 Task: In the  document Remoteworkplan.epub Insert the command  'Viewing'Email the file to   'softage.10@softage.net', with message attached Important: I've emailed you crucial details. Please make sure to go through it thoroughly. and file type: RTF
Action: Mouse moved to (865, 75)
Screenshot: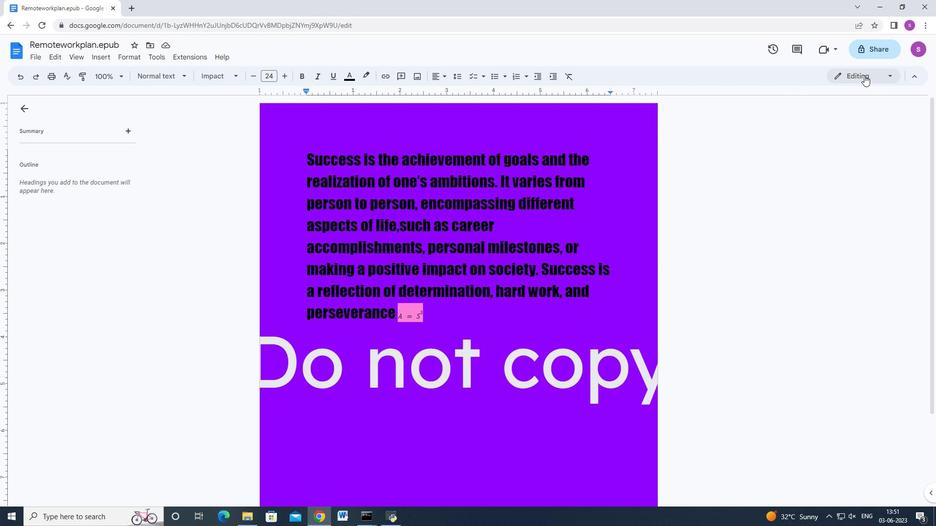 
Action: Mouse pressed left at (865, 75)
Screenshot: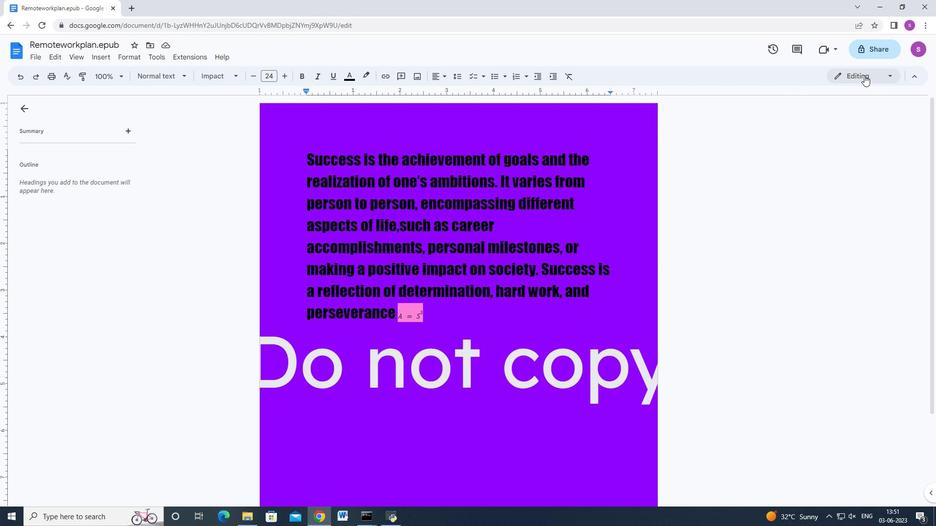 
Action: Mouse moved to (834, 144)
Screenshot: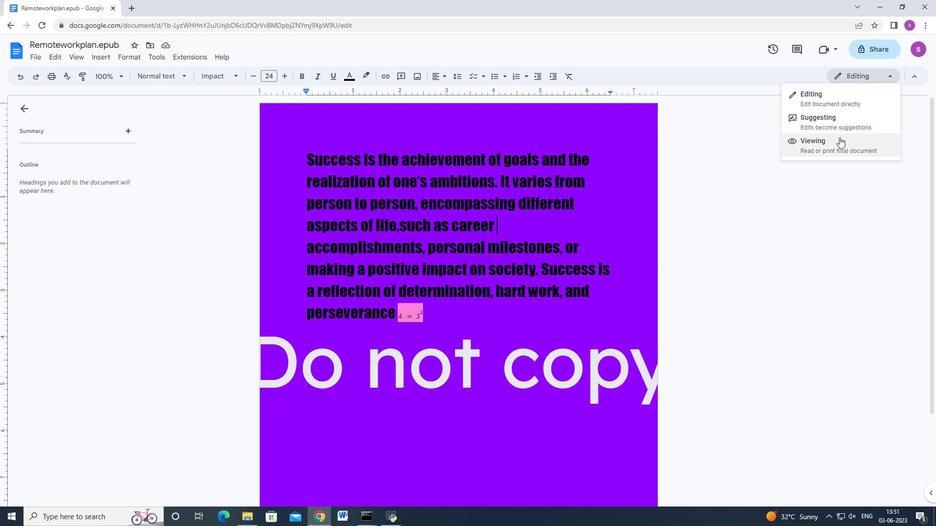 
Action: Mouse pressed left at (834, 144)
Screenshot: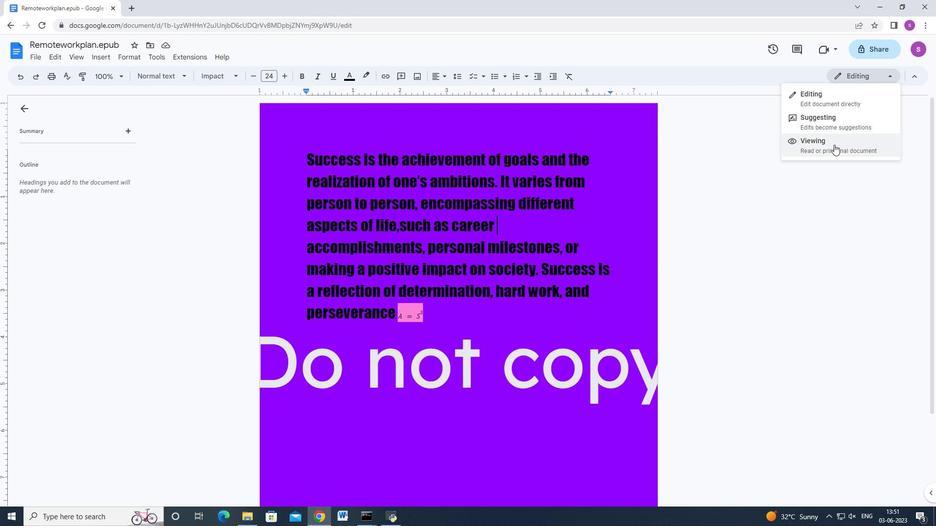 
Action: Mouse moved to (33, 55)
Screenshot: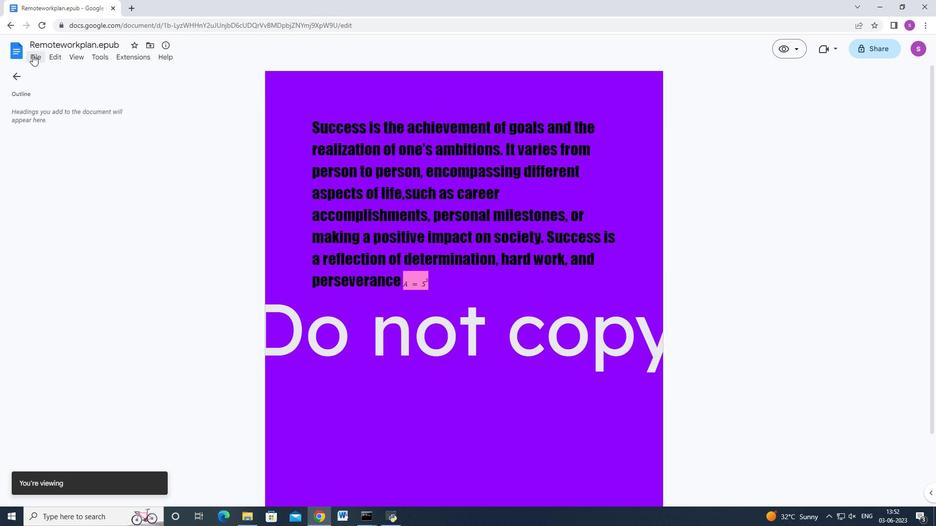 
Action: Mouse pressed left at (33, 55)
Screenshot: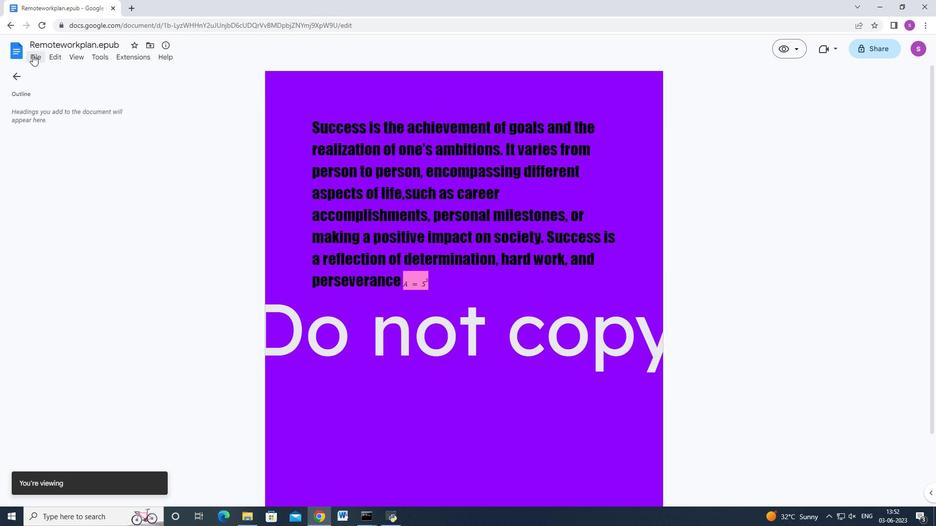 
Action: Mouse moved to (60, 142)
Screenshot: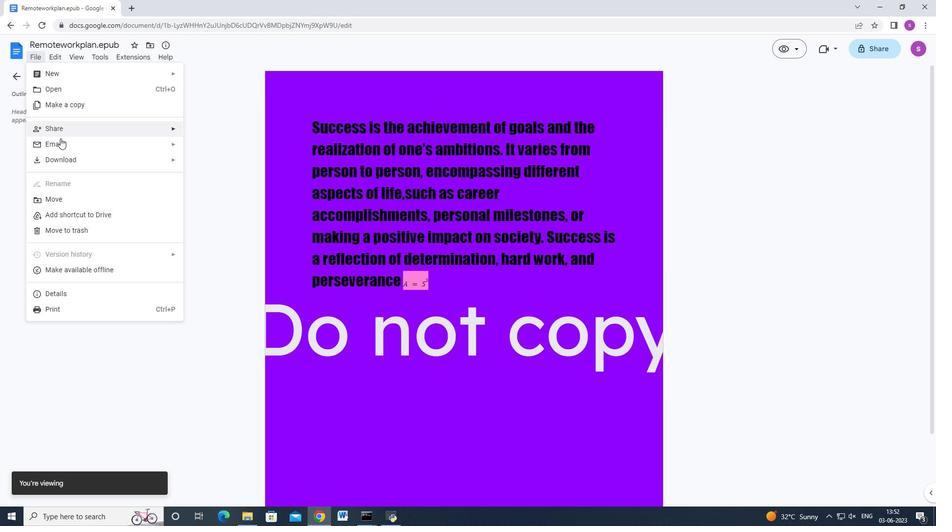 
Action: Mouse pressed left at (60, 142)
Screenshot: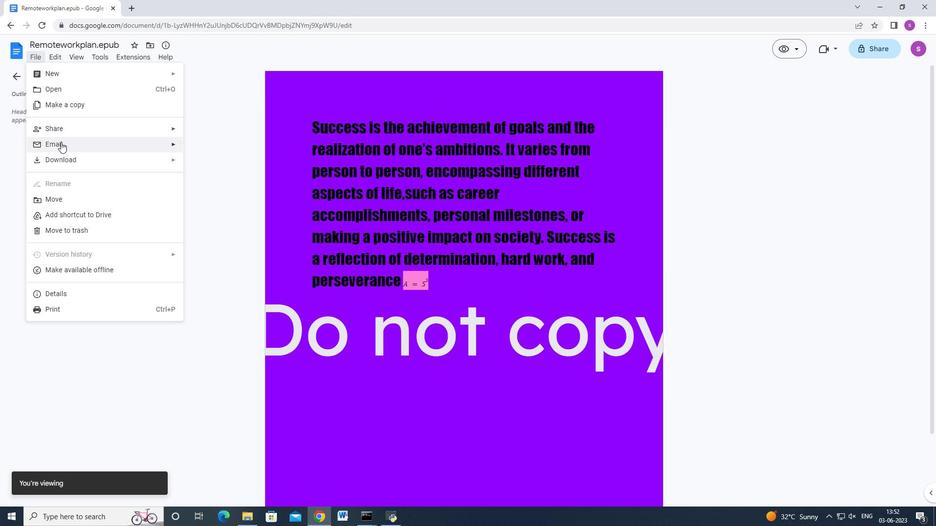 
Action: Mouse moved to (190, 147)
Screenshot: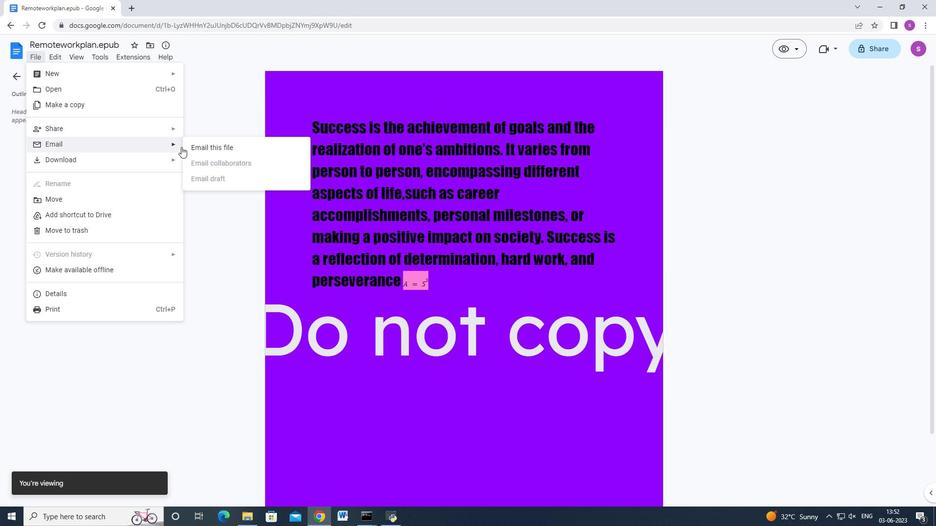 
Action: Mouse pressed left at (190, 147)
Screenshot: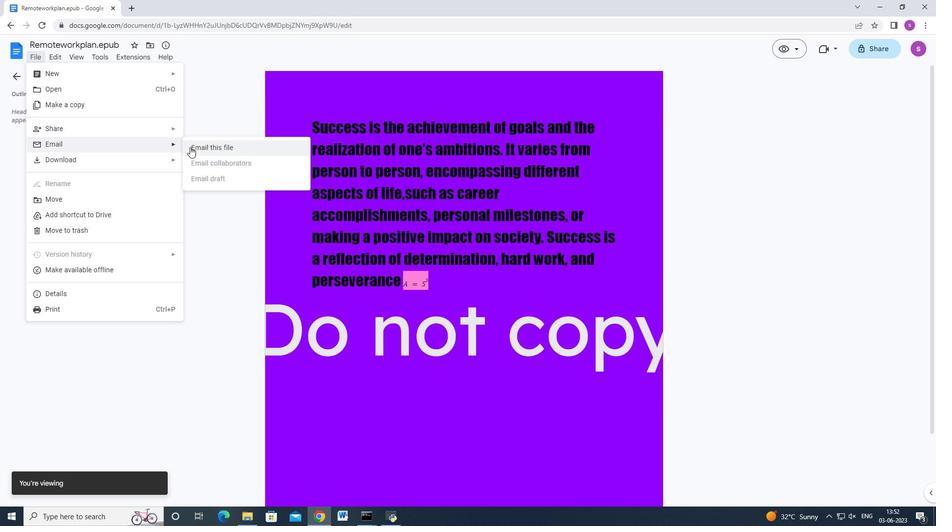 
Action: Mouse moved to (417, 213)
Screenshot: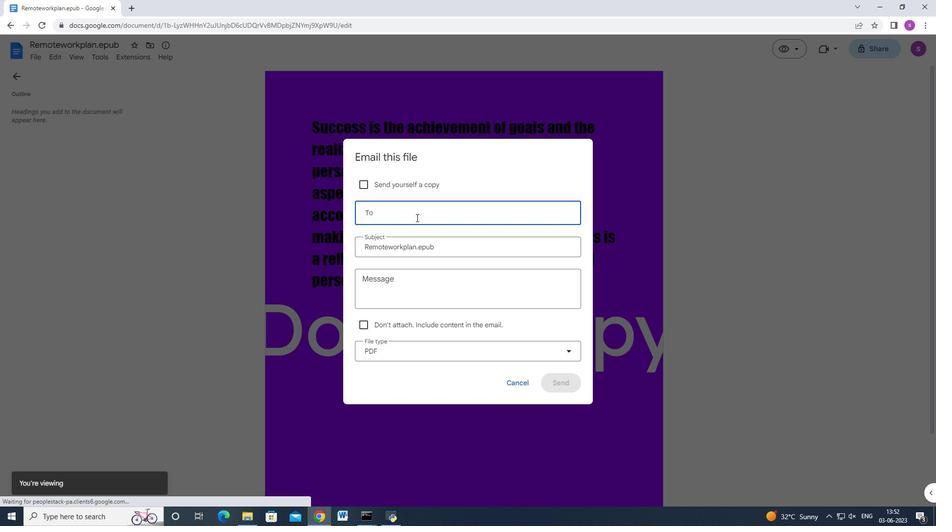 
Action: Key pressed <Key.shift><Key.shift><Key.shift><Key.shift><Key.shift><Key.shift><Key.shift><Key.shift><Key.shift><Key.shift><Key.shift><Key.shift><Key.shift><Key.shift><Key.shift><Key.shift><Key.shift><Key.shift>Softage1<Key.backspace>.10<Key.shift_r>@softage.net<Key.enter>
Screenshot: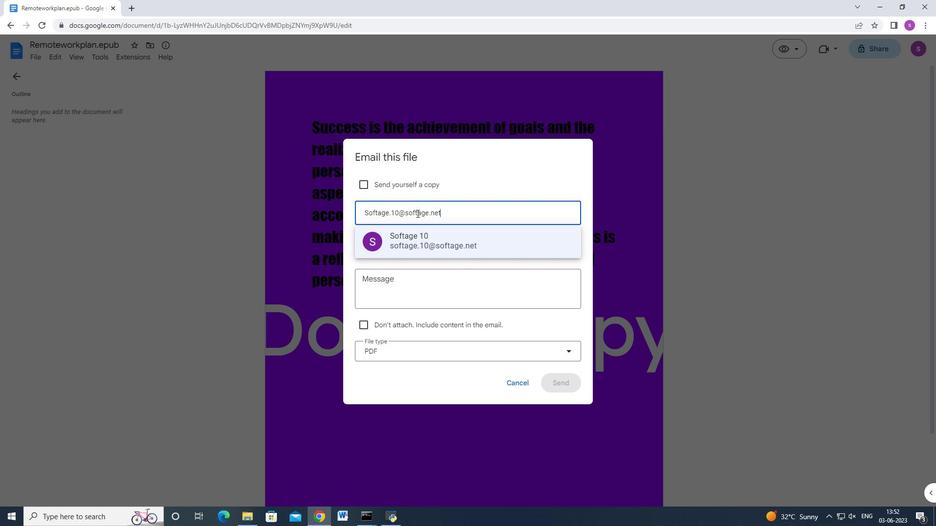 
Action: Mouse moved to (400, 291)
Screenshot: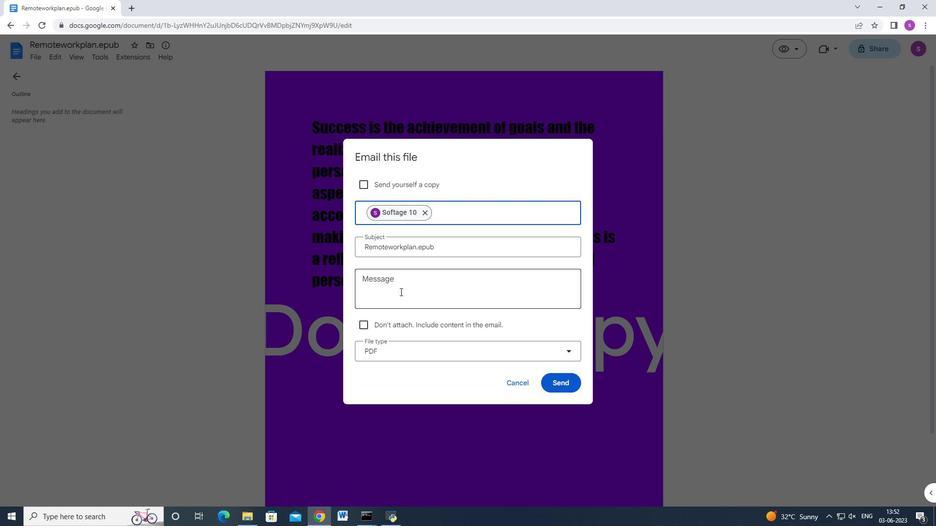
Action: Mouse pressed left at (400, 291)
Screenshot: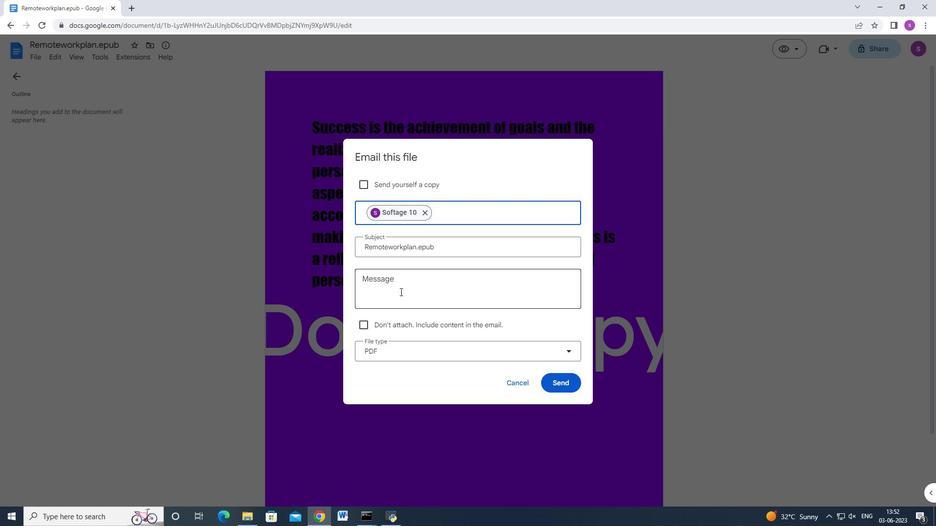 
Action: Key pressed <Key.shift>I've<Key.space>emailed<Key.space>t<Key.backspace>you<Key.space>crucial<Key.space>details.<Key.space><Key.shift>Please<Key.space>make<Key.space>sure<Key.space>to<Key.space>go<Key.space>through<Key.space>it<Key.space>thoroughly.
Screenshot: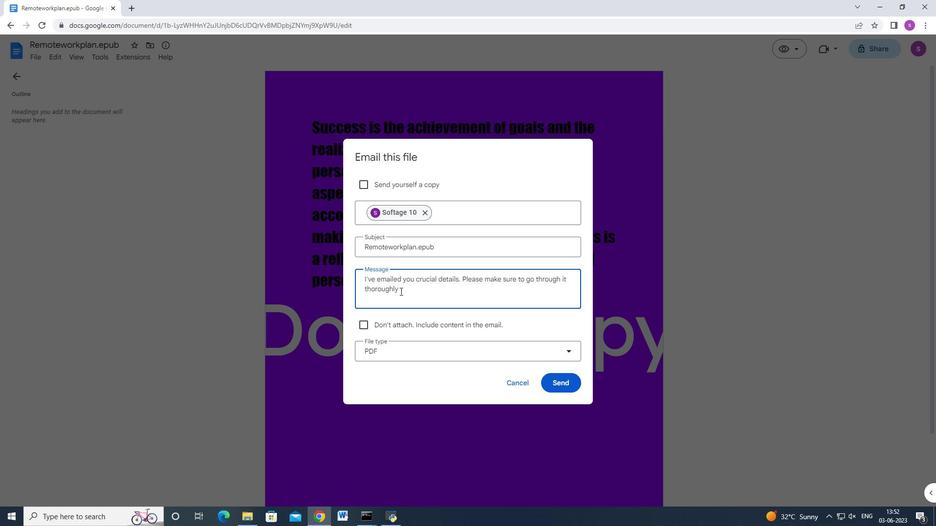 
Action: Mouse moved to (403, 362)
Screenshot: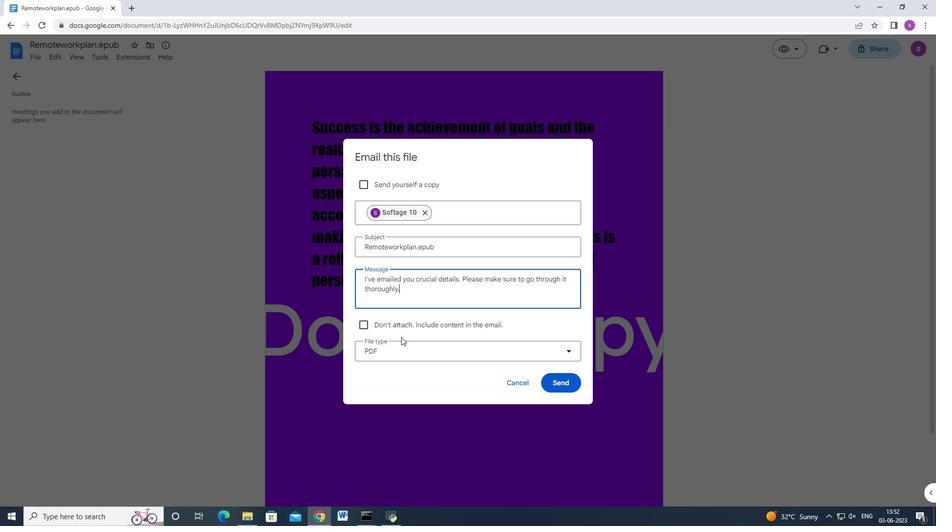 
Action: Mouse pressed left at (403, 362)
Screenshot: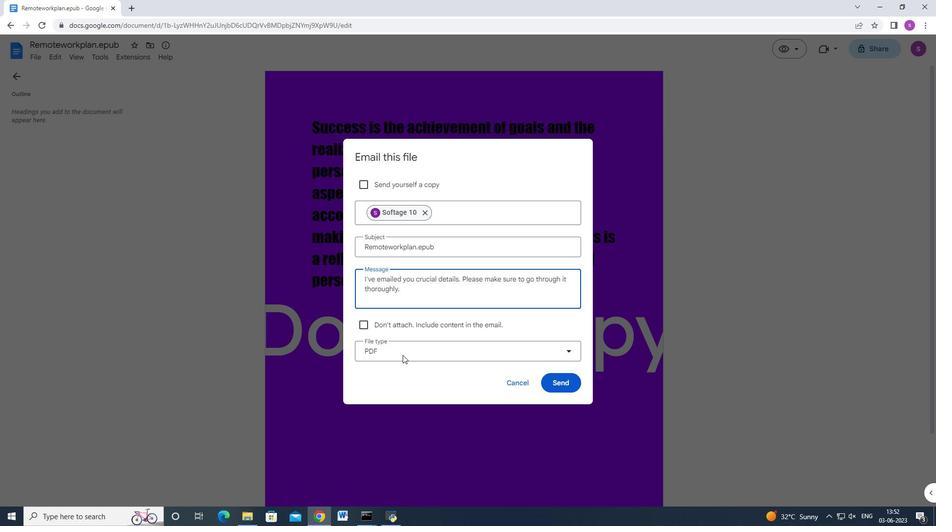
Action: Mouse moved to (418, 359)
Screenshot: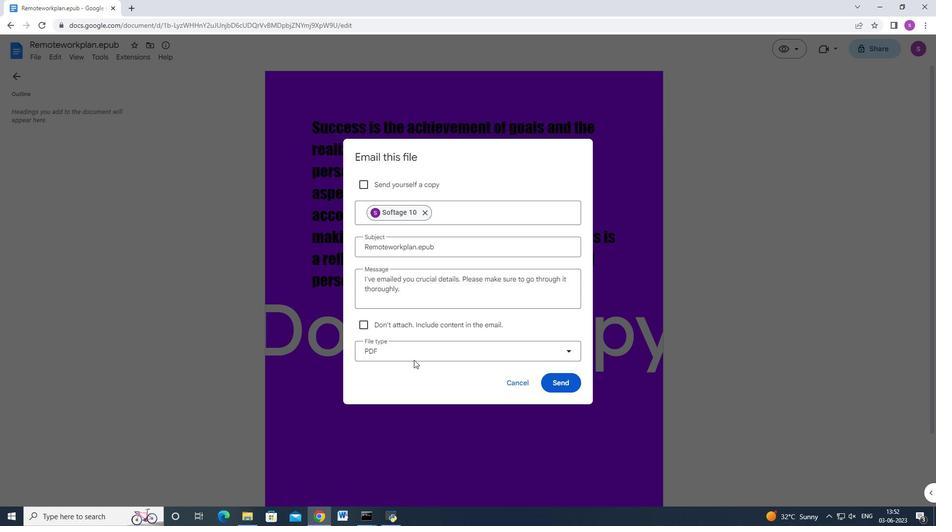 
Action: Mouse pressed left at (418, 359)
Screenshot: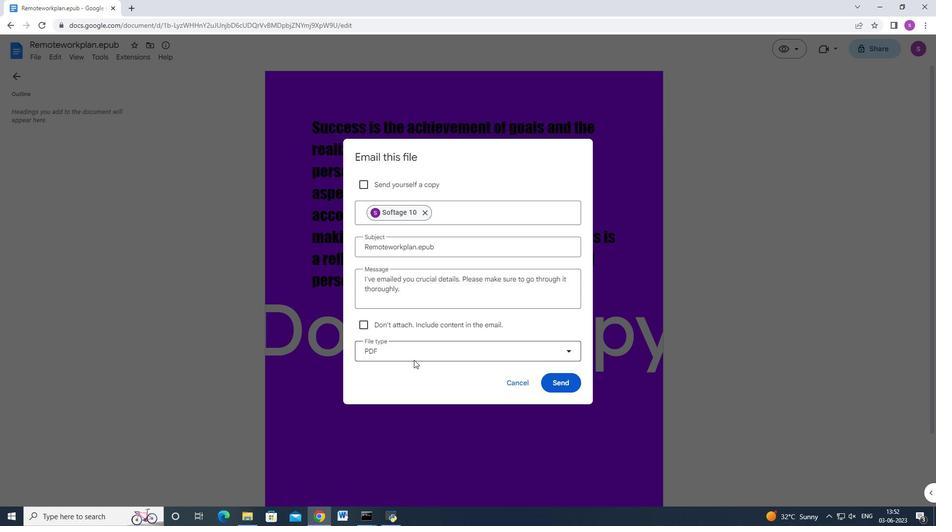 
Action: Mouse moved to (415, 393)
Screenshot: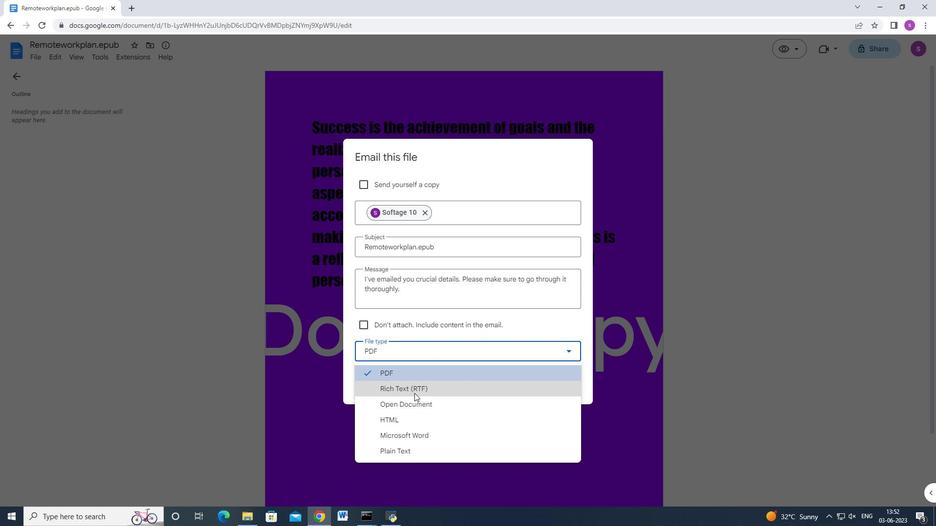 
Action: Mouse pressed left at (415, 393)
Screenshot: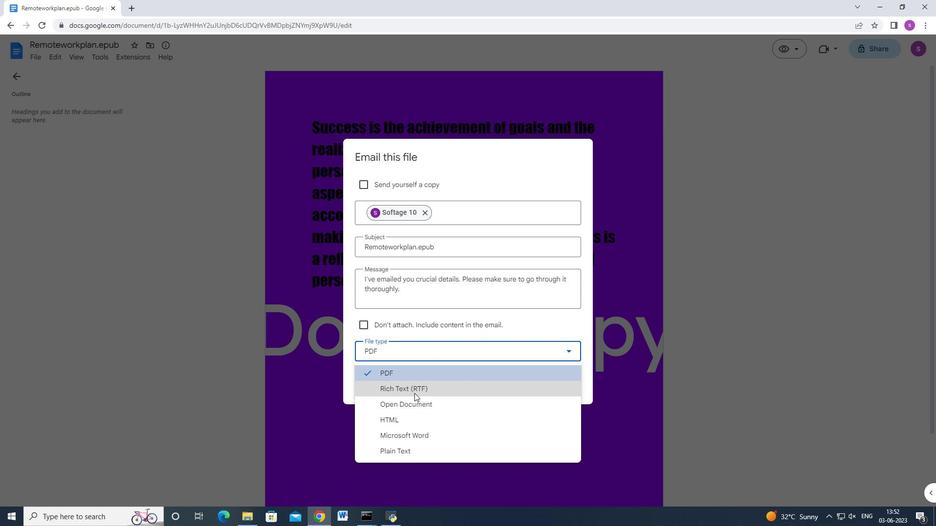 
Action: Mouse moved to (555, 378)
Screenshot: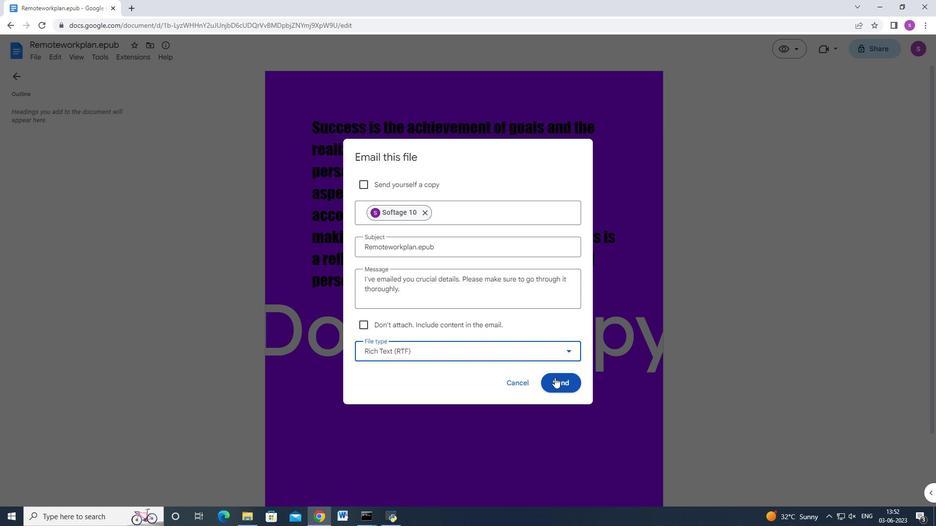 
Action: Mouse pressed left at (555, 378)
Screenshot: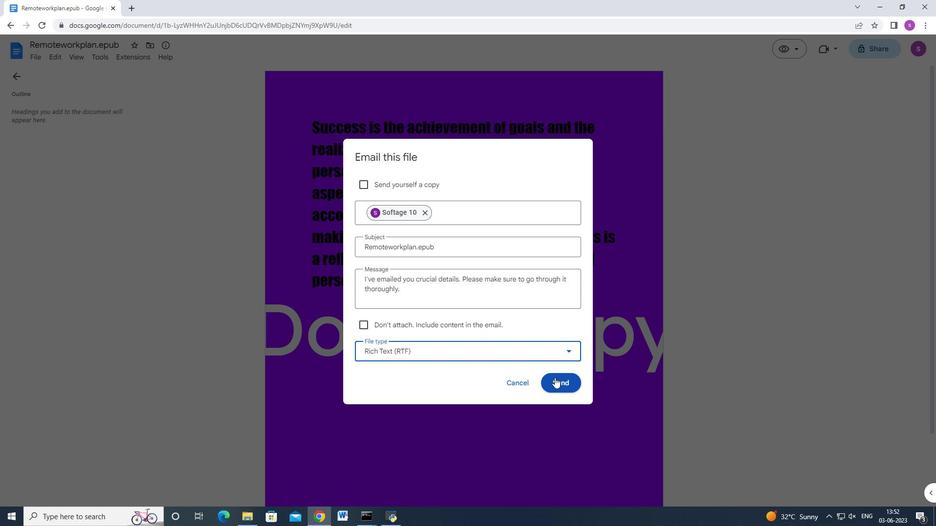 
Action: Mouse moved to (554, 370)
Screenshot: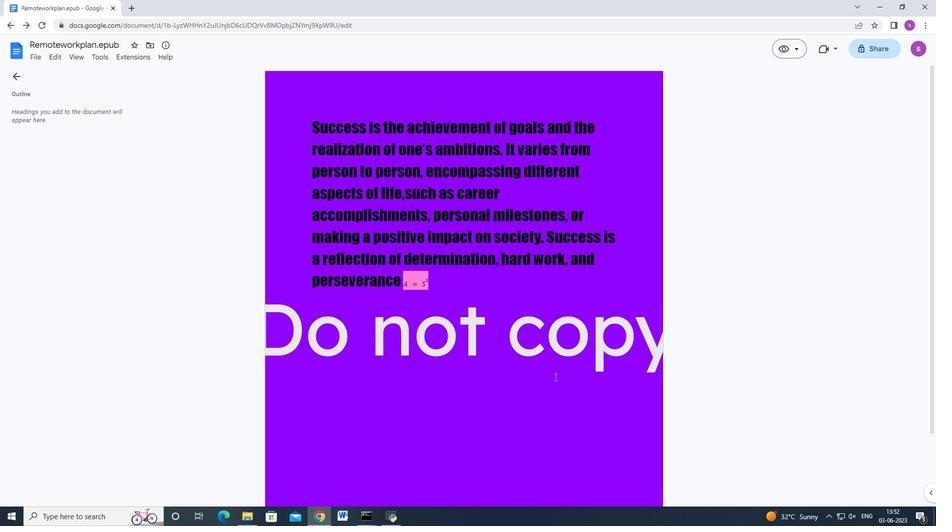 
